 Task: Go to the paste special and transposed the text "Life is beautiful" into column A.
Action: Mouse moved to (185, 410)
Screenshot: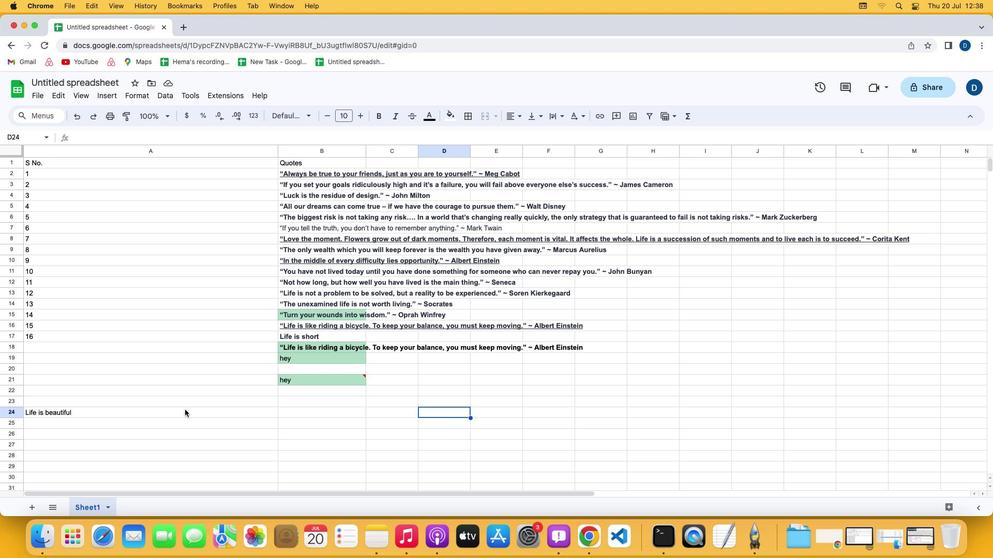 
Action: Mouse pressed left at (185, 410)
Screenshot: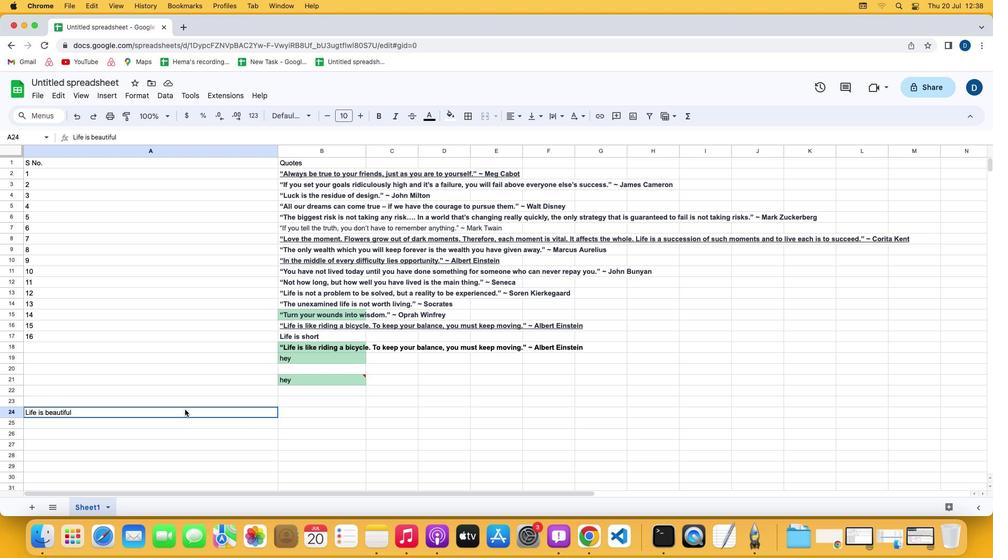 
Action: Mouse pressed left at (185, 410)
Screenshot: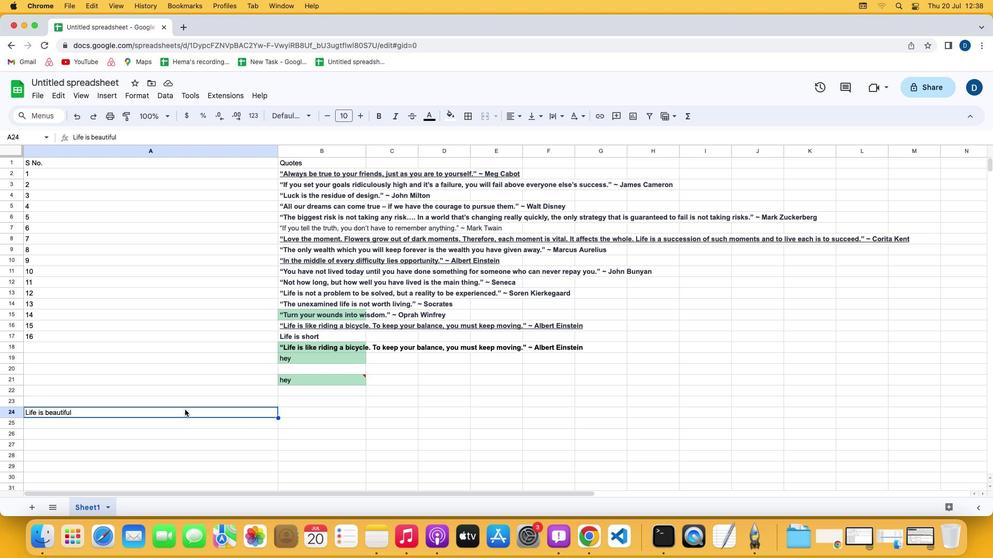 
Action: Mouse moved to (54, 95)
Screenshot: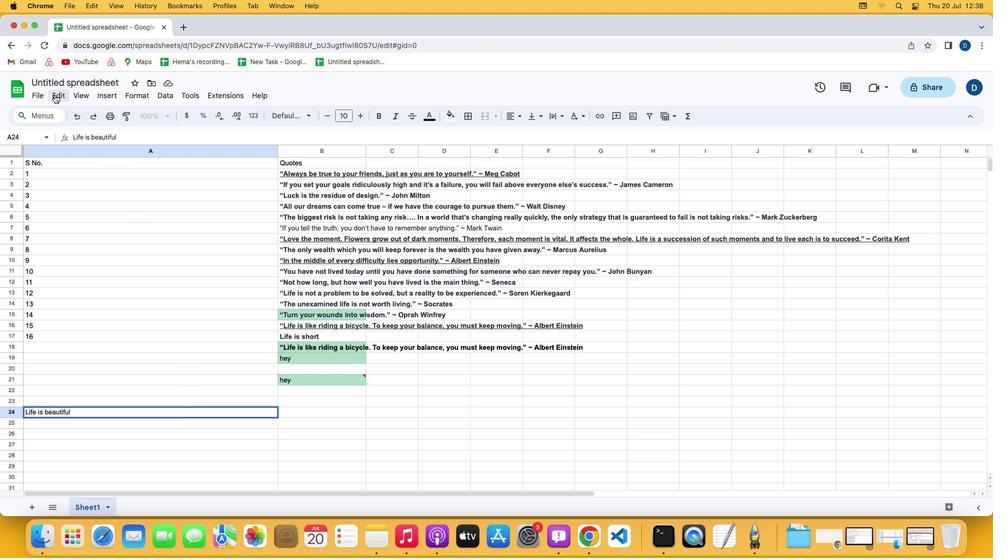 
Action: Mouse pressed left at (54, 95)
Screenshot: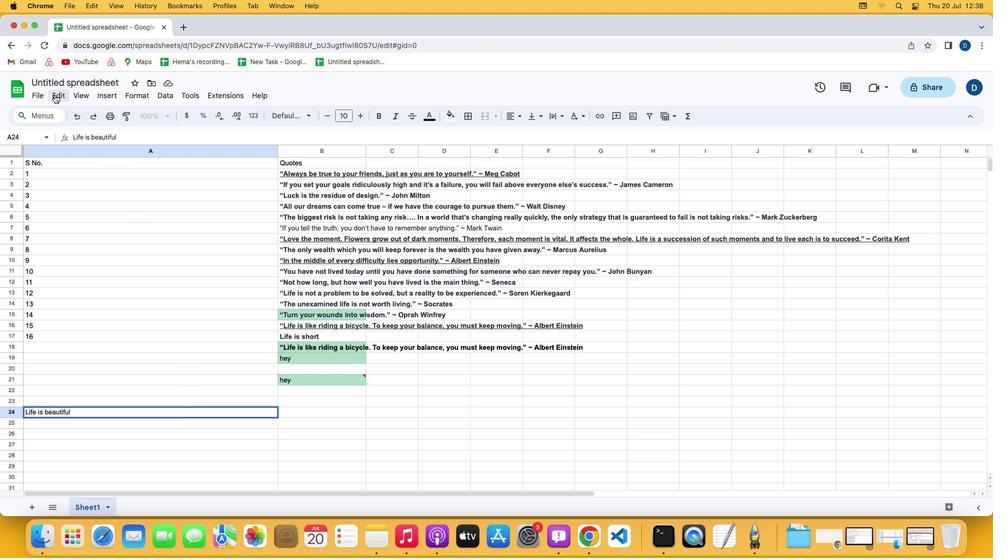 
Action: Mouse moved to (254, 297)
Screenshot: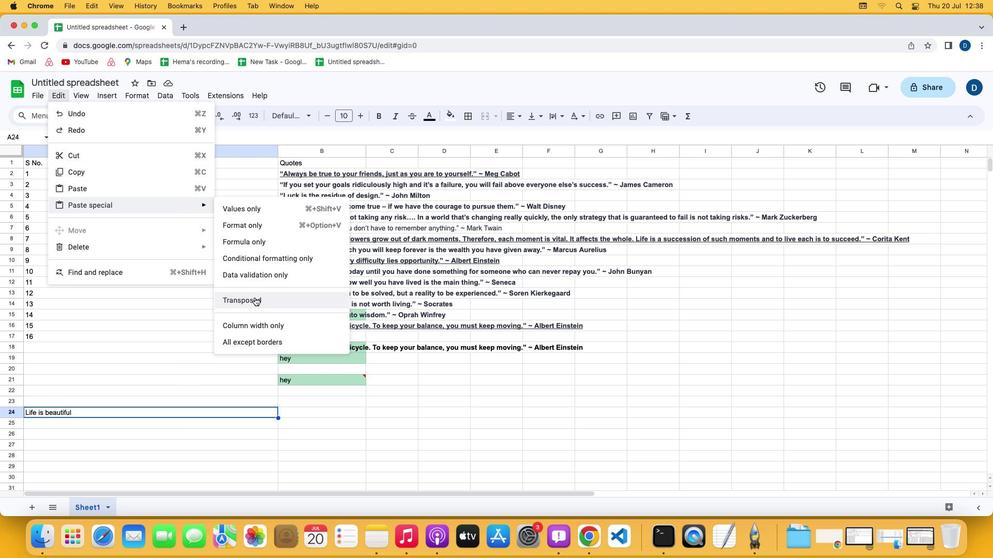 
Action: Mouse pressed left at (254, 297)
Screenshot: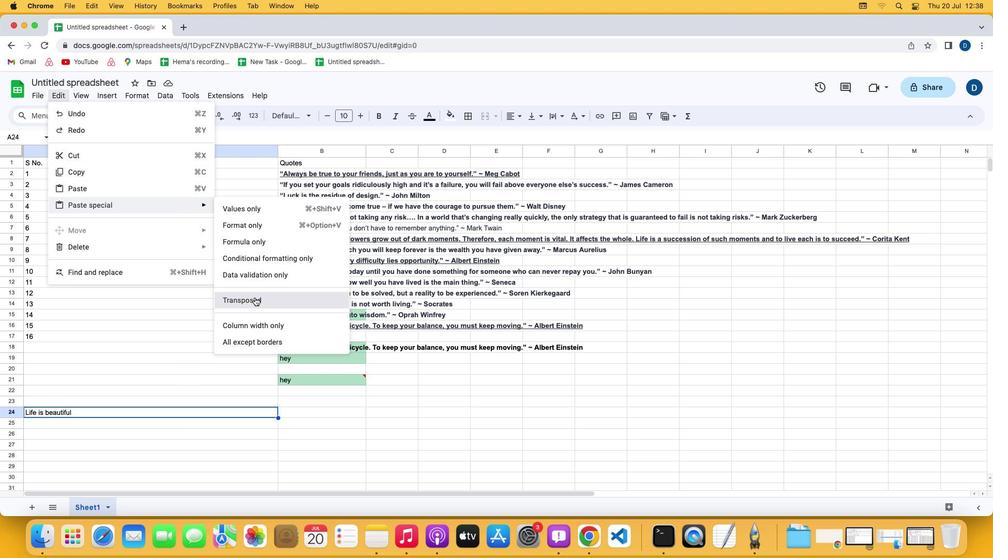 
Action: Mouse moved to (207, 433)
Screenshot: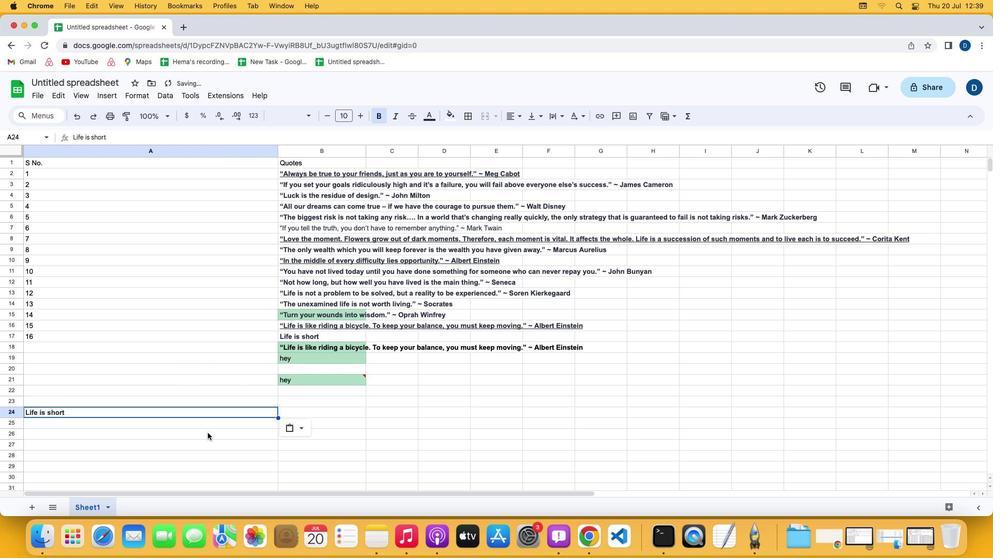 
